Task: Create a due date automation trigger when advanced on, on the tuesday of the week before a card is due add dates not starting next week at 11:00 AM.
Action: Mouse moved to (852, 263)
Screenshot: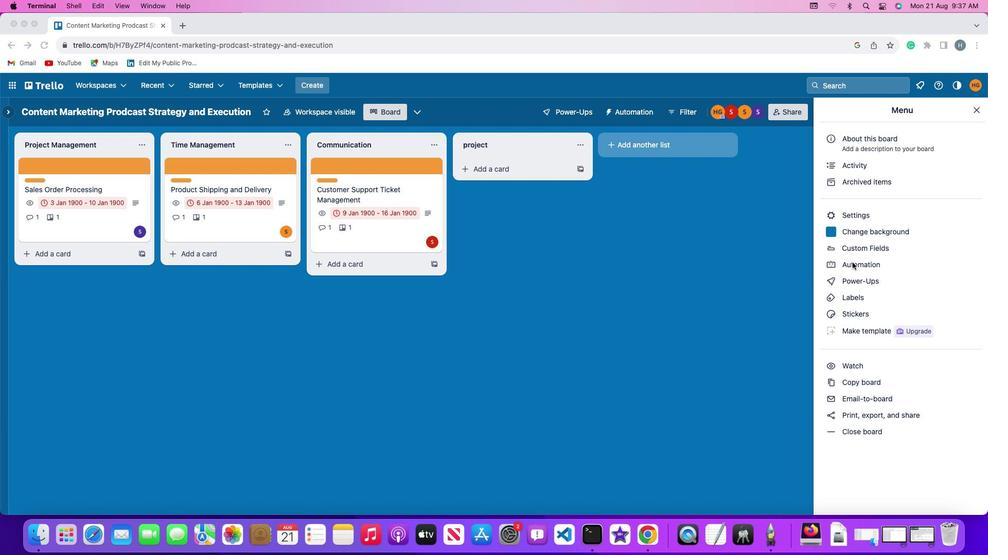
Action: Mouse pressed left at (852, 263)
Screenshot: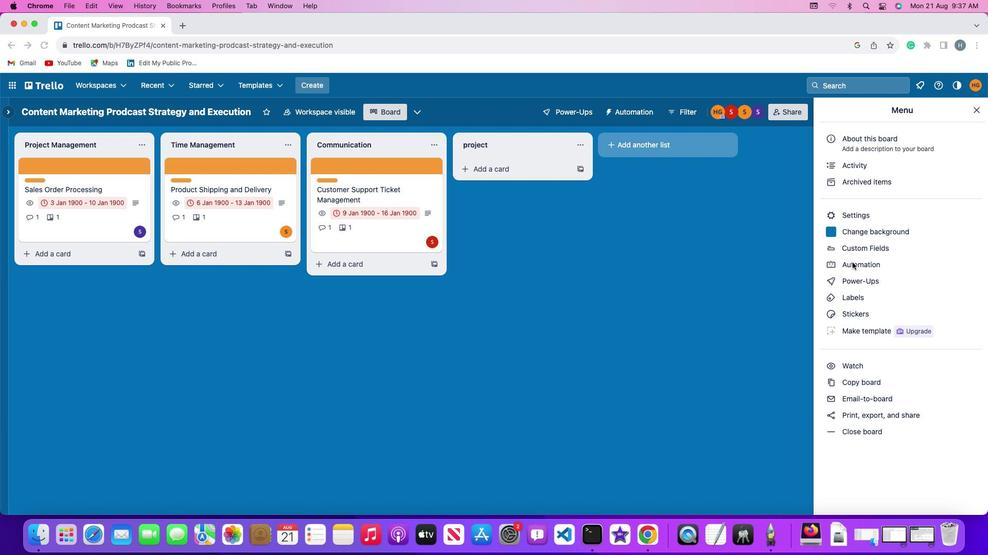 
Action: Mouse pressed left at (852, 263)
Screenshot: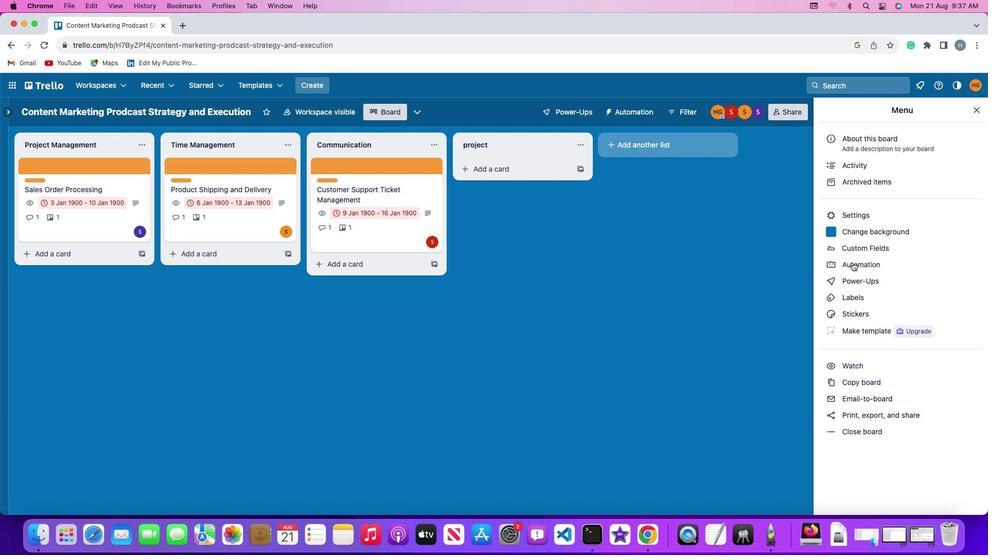 
Action: Mouse moved to (55, 239)
Screenshot: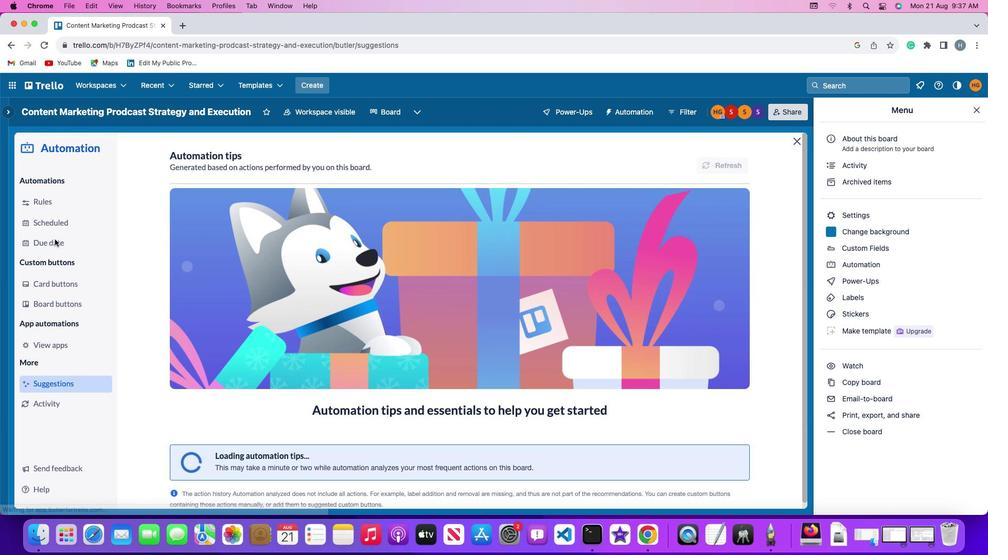 
Action: Mouse pressed left at (55, 239)
Screenshot: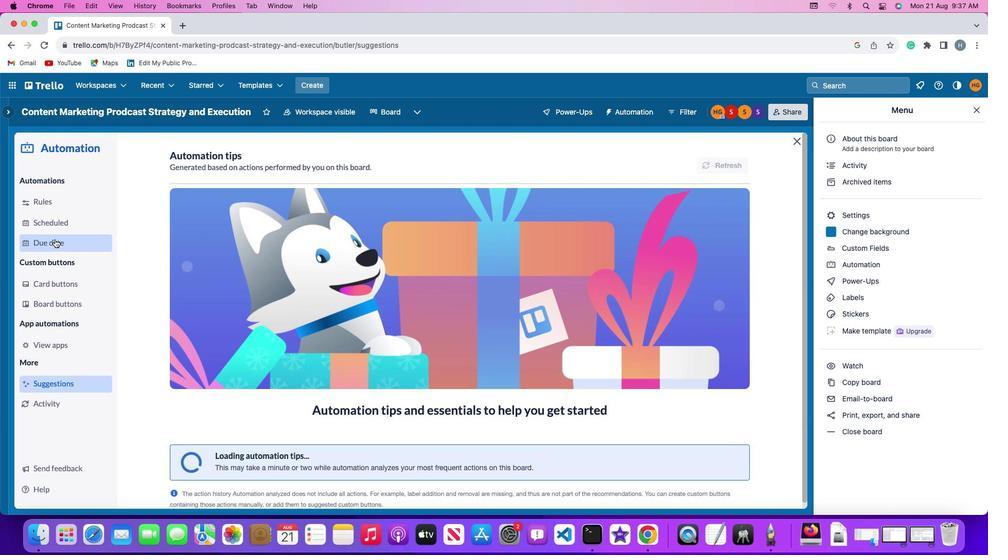 
Action: Mouse moved to (694, 157)
Screenshot: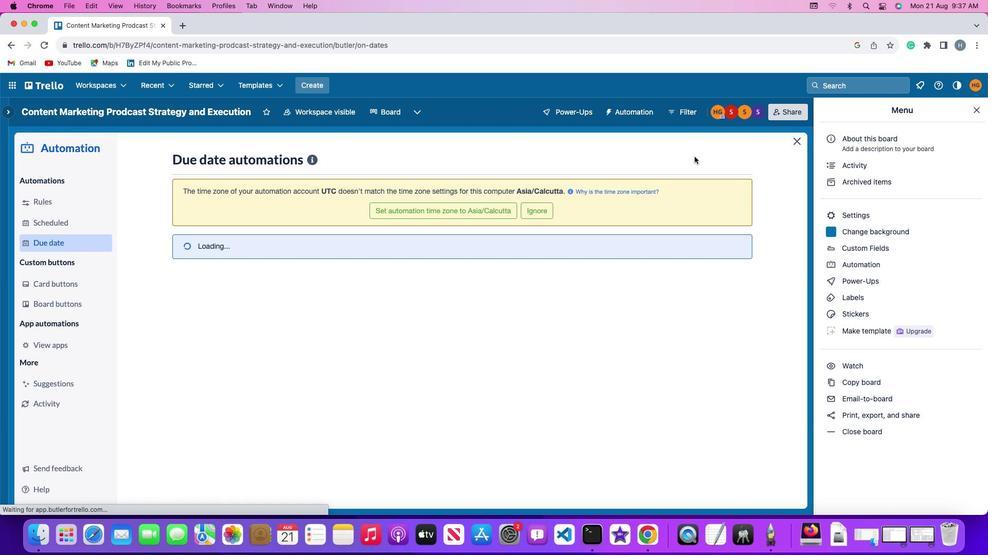 
Action: Mouse pressed left at (694, 157)
Screenshot: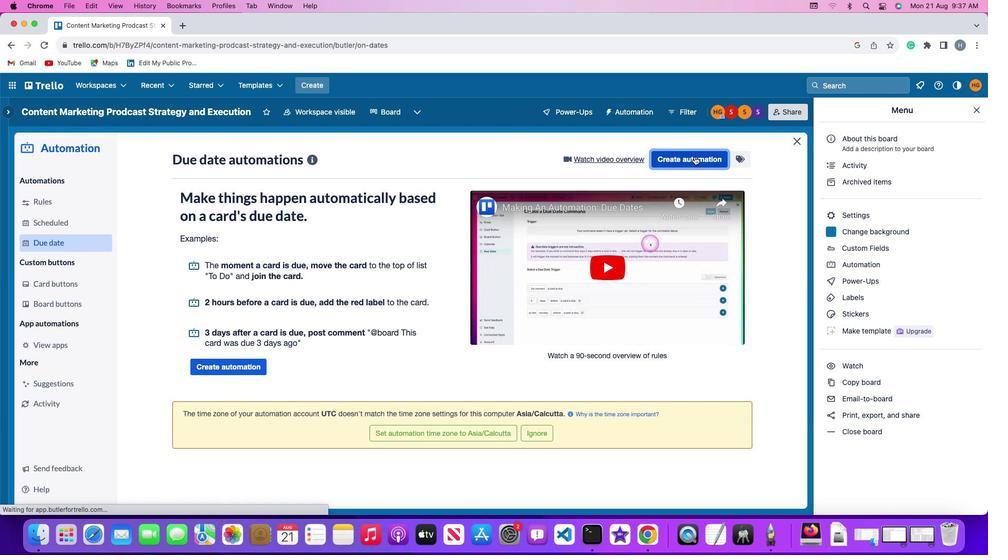 
Action: Mouse moved to (198, 256)
Screenshot: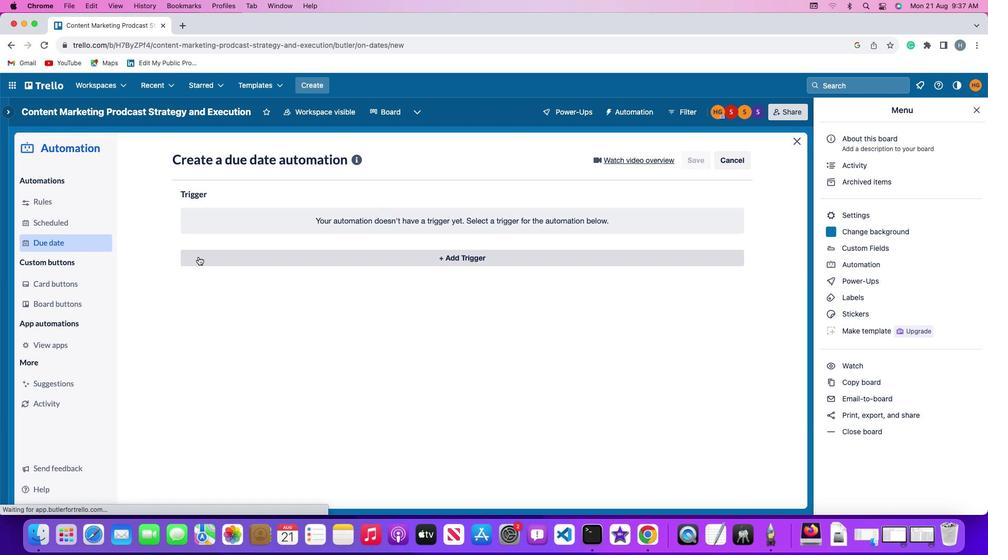 
Action: Mouse pressed left at (198, 256)
Screenshot: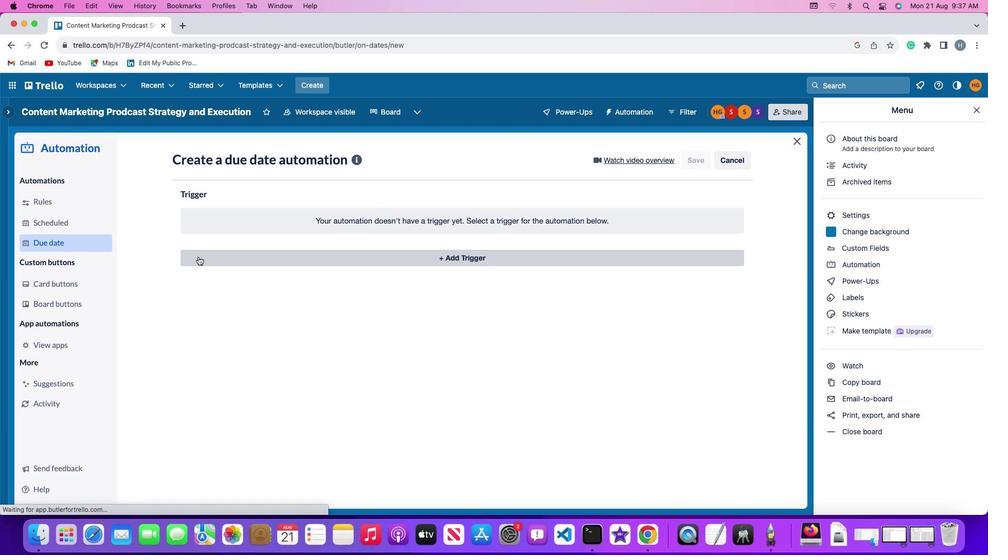 
Action: Mouse moved to (229, 451)
Screenshot: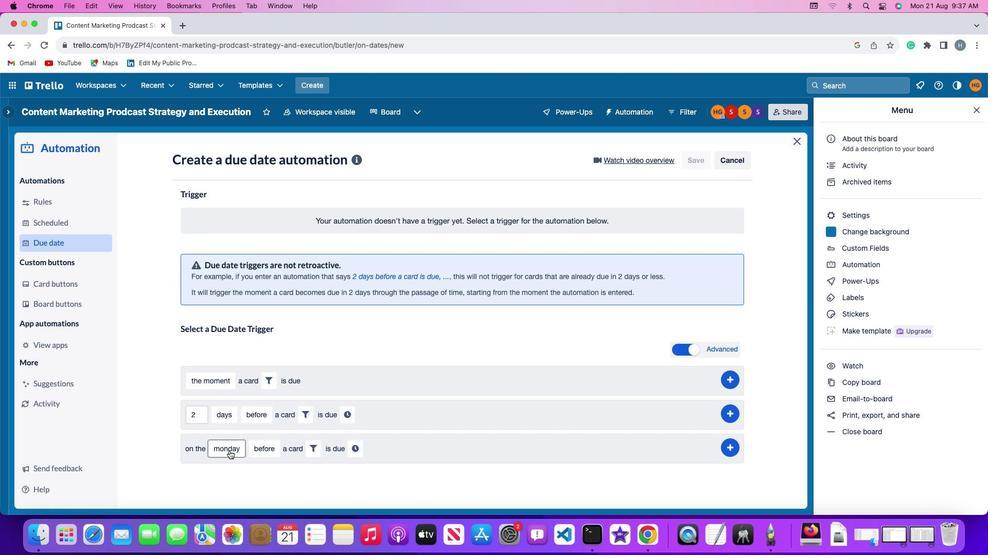 
Action: Mouse pressed left at (229, 451)
Screenshot: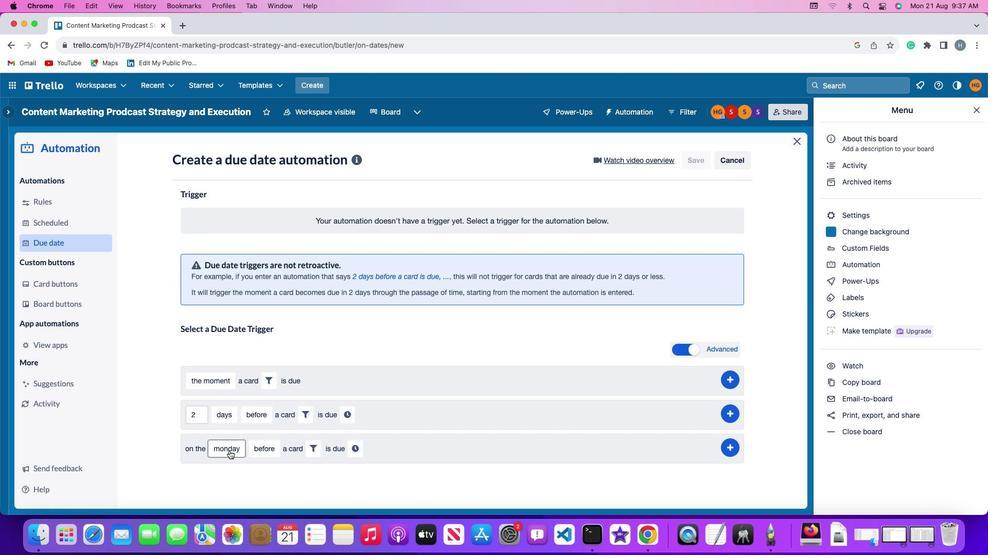 
Action: Mouse moved to (252, 321)
Screenshot: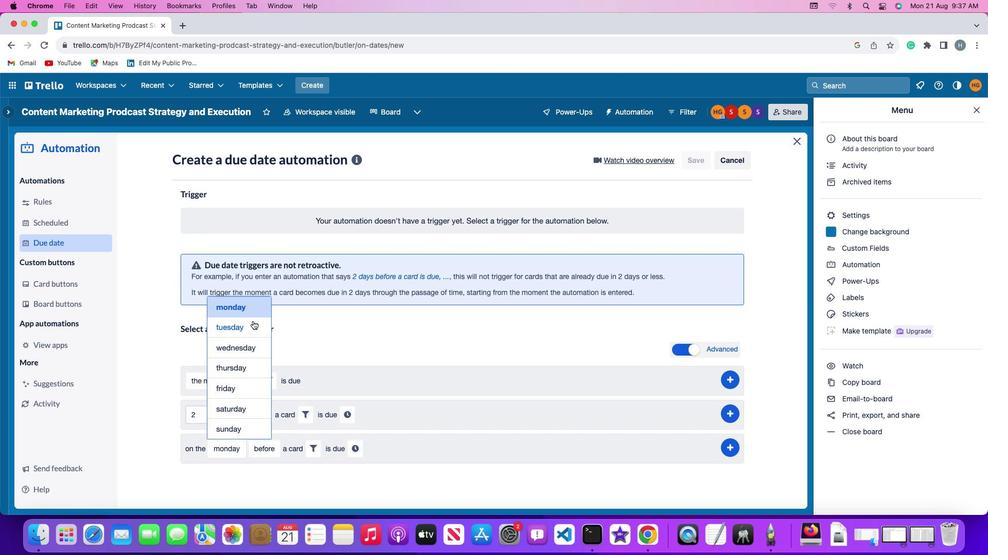 
Action: Mouse pressed left at (252, 321)
Screenshot: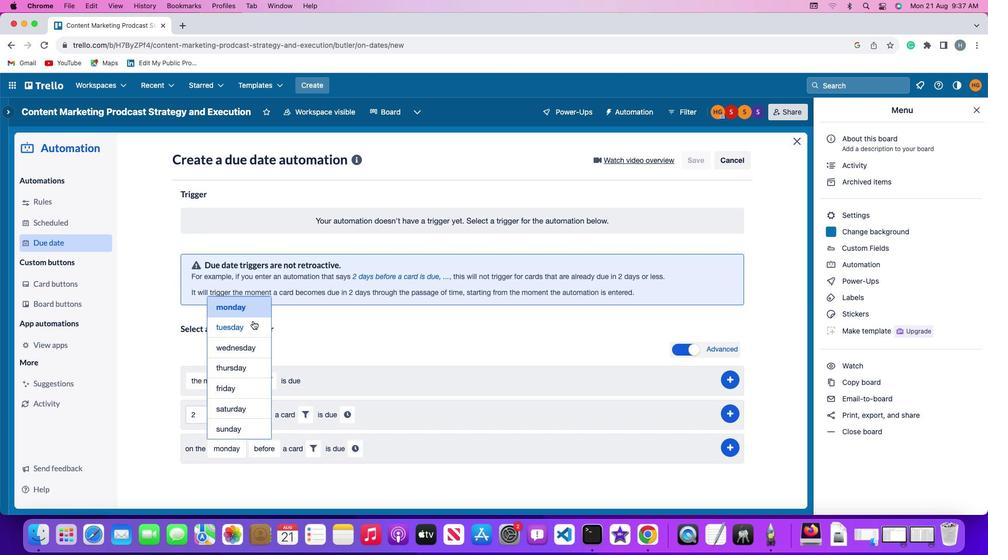 
Action: Mouse moved to (266, 449)
Screenshot: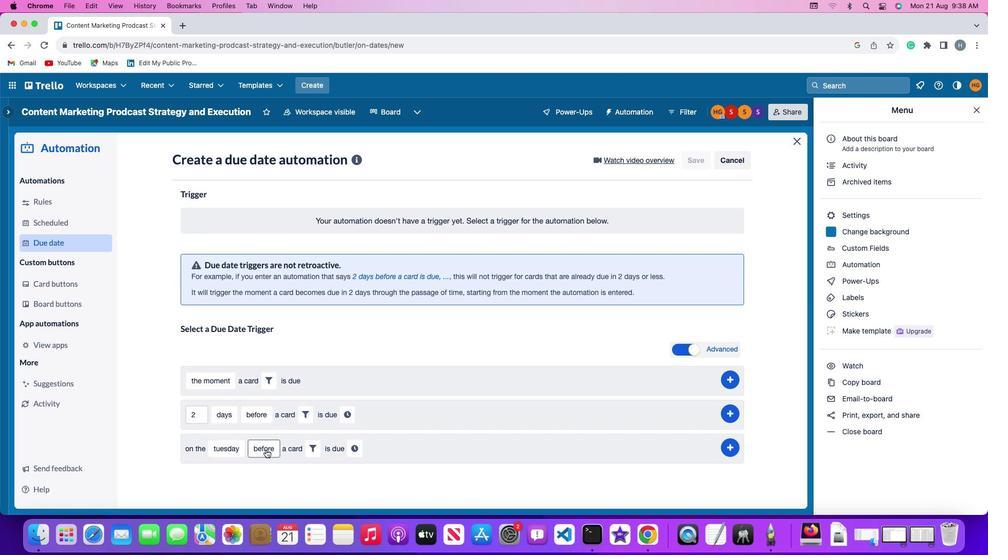 
Action: Mouse pressed left at (266, 449)
Screenshot: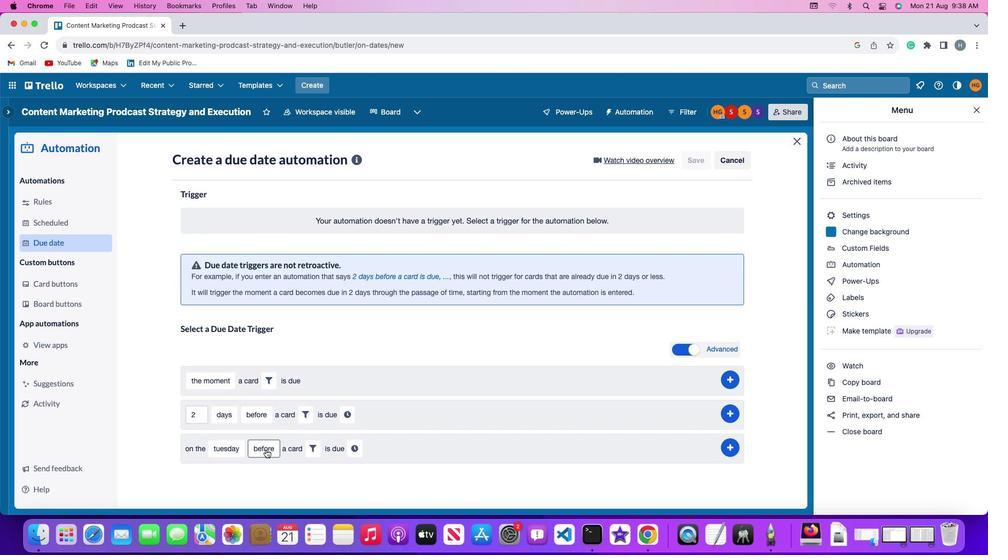 
Action: Mouse moved to (269, 435)
Screenshot: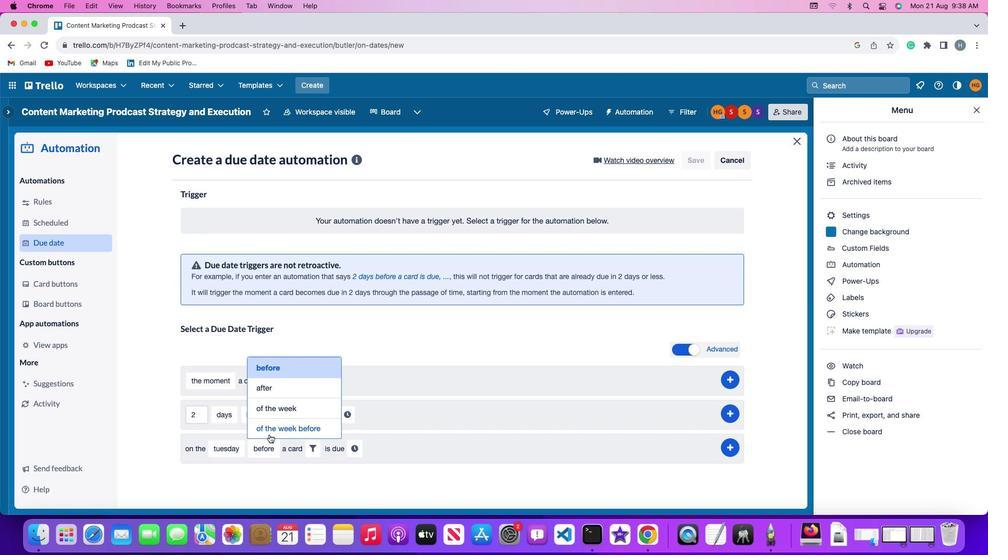 
Action: Mouse pressed left at (269, 435)
Screenshot: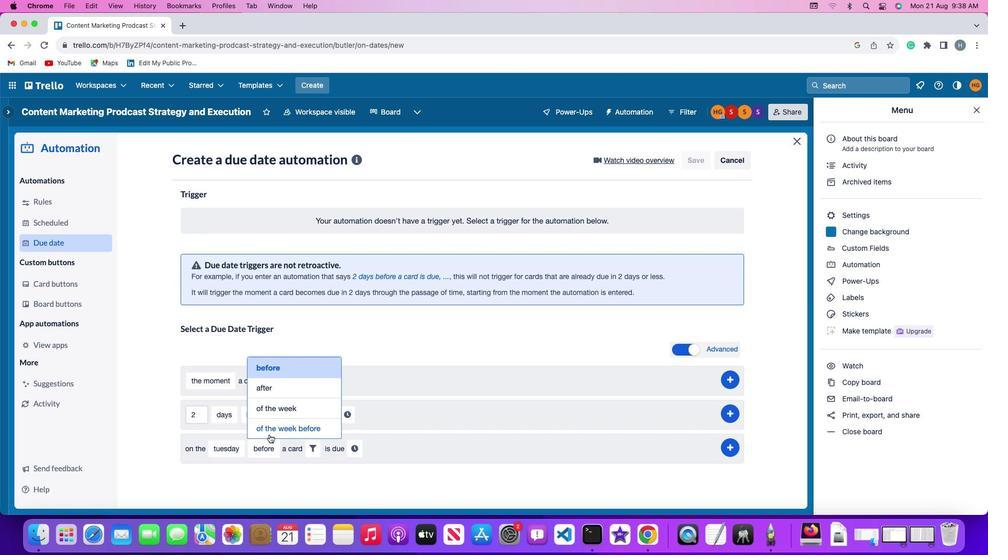 
Action: Mouse moved to (346, 449)
Screenshot: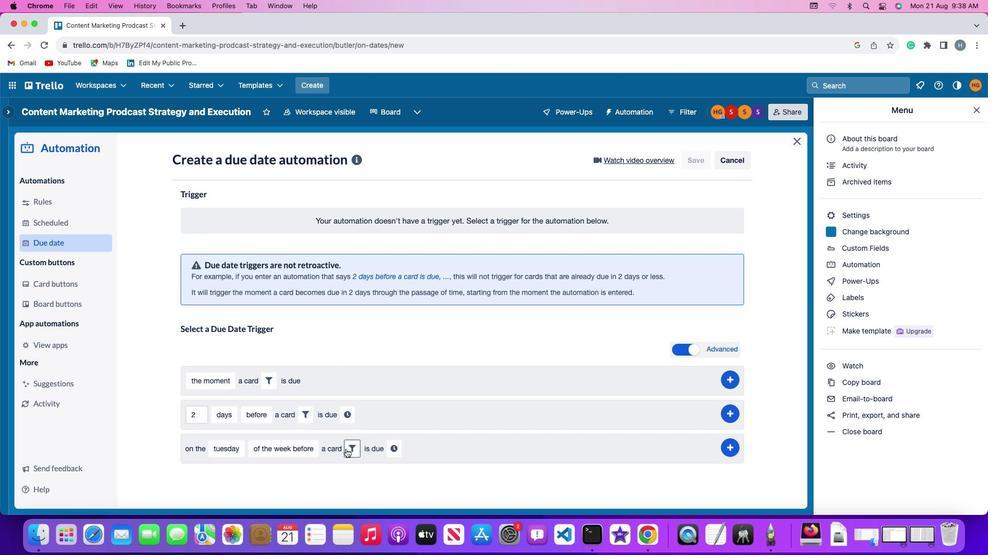 
Action: Mouse pressed left at (346, 449)
Screenshot: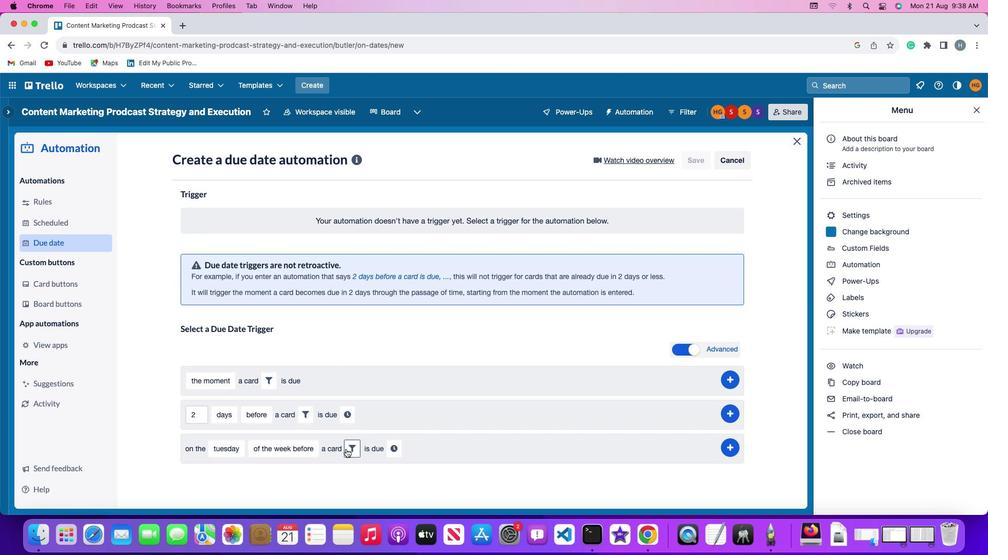 
Action: Mouse moved to (402, 478)
Screenshot: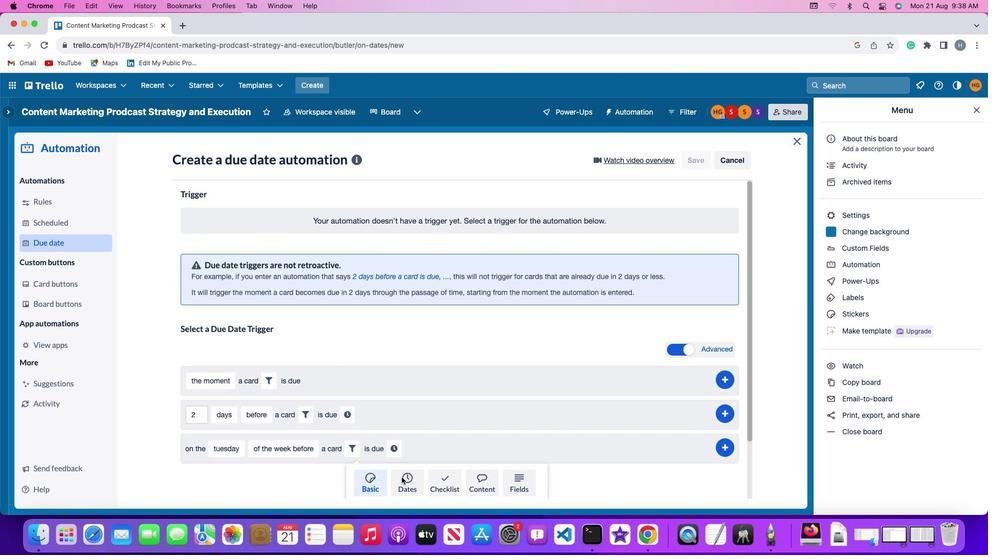 
Action: Mouse pressed left at (402, 478)
Screenshot: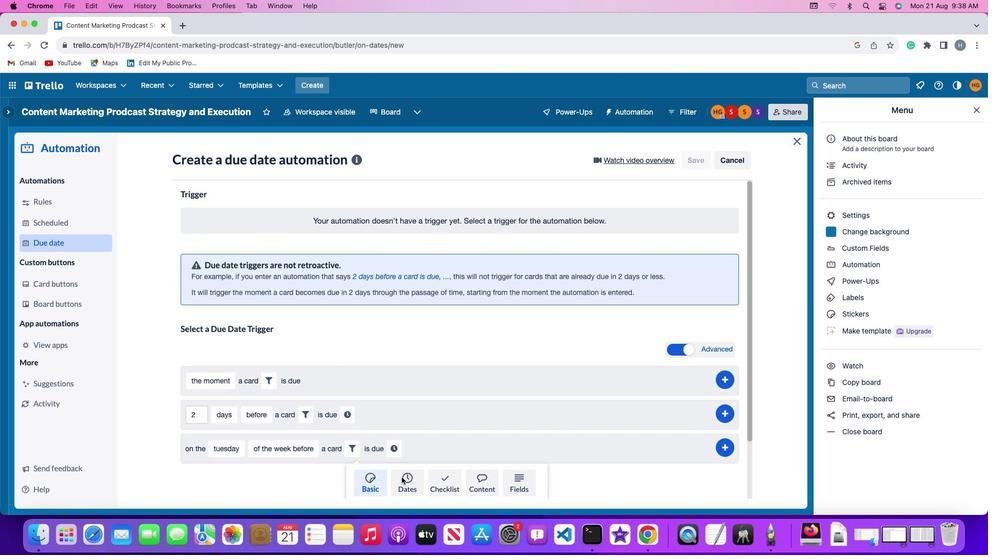 
Action: Mouse moved to (325, 482)
Screenshot: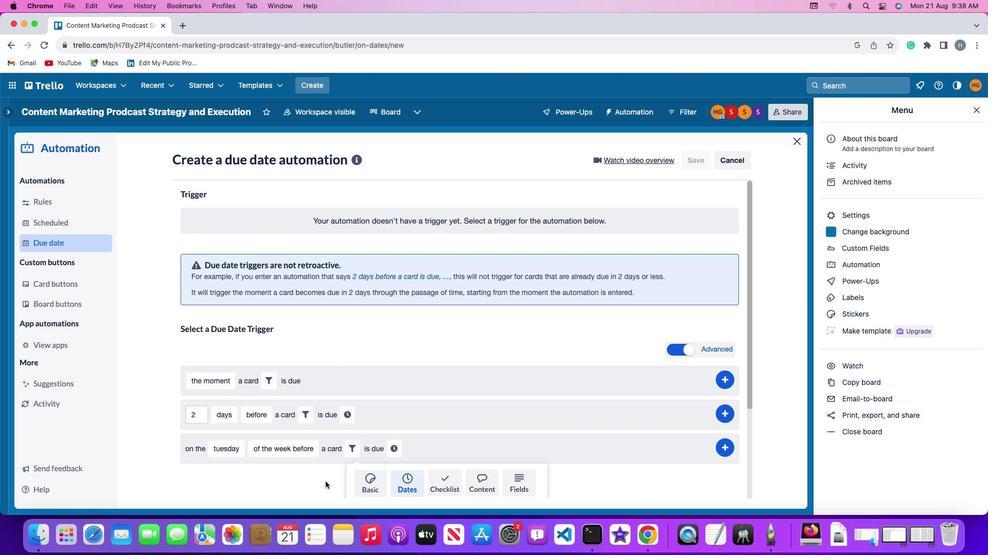 
Action: Mouse scrolled (325, 482) with delta (0, 0)
Screenshot: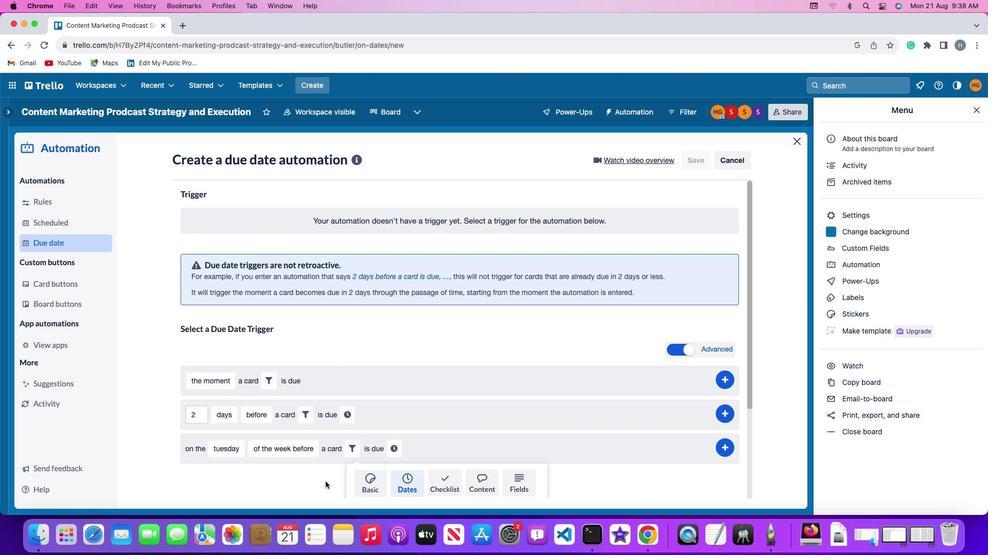
Action: Mouse scrolled (325, 482) with delta (0, 0)
Screenshot: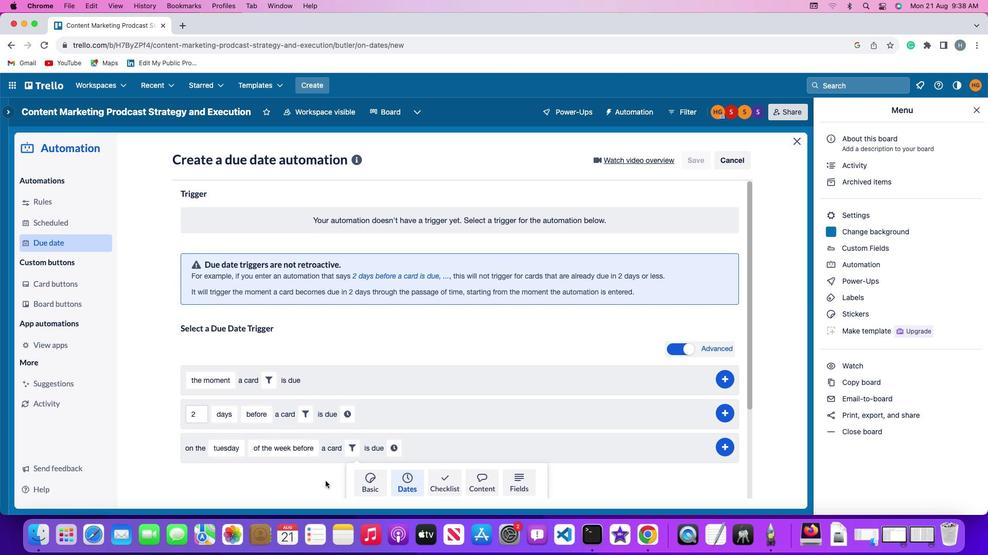 
Action: Mouse moved to (325, 481)
Screenshot: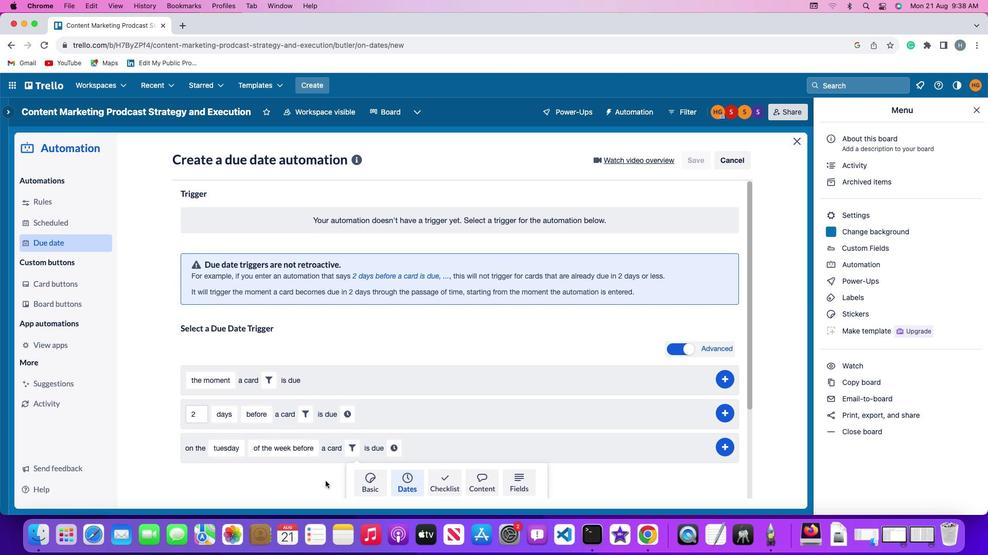 
Action: Mouse scrolled (325, 481) with delta (0, -1)
Screenshot: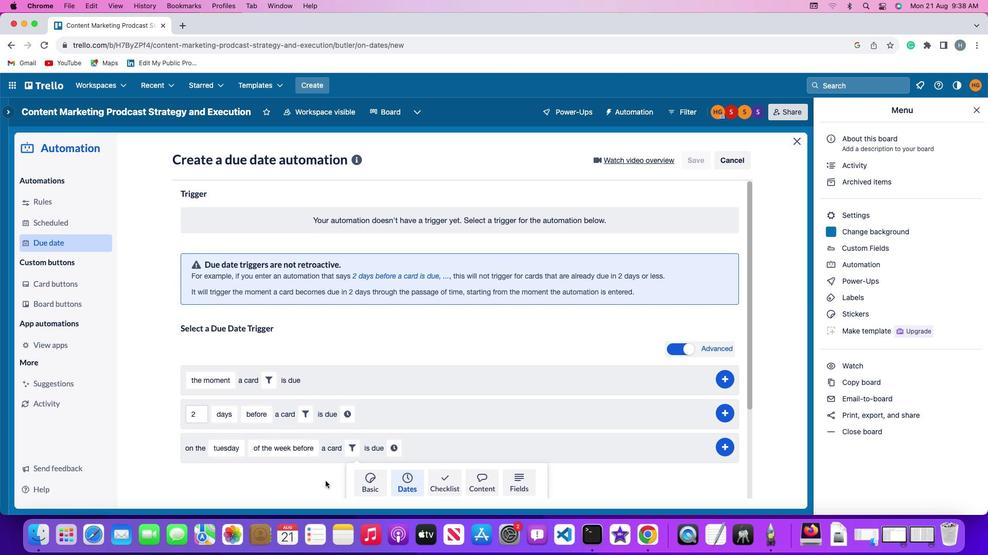 
Action: Mouse scrolled (325, 481) with delta (0, -2)
Screenshot: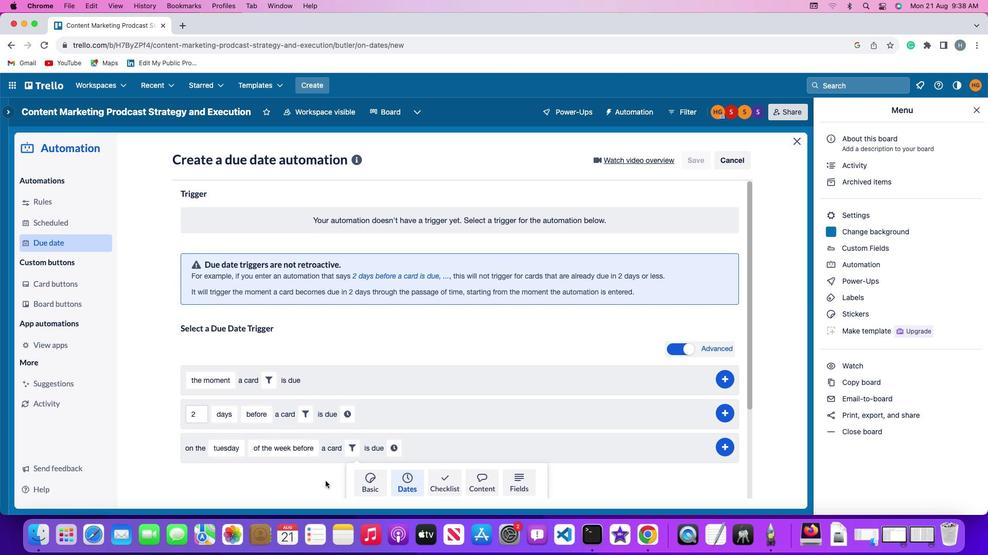 
Action: Mouse moved to (325, 481)
Screenshot: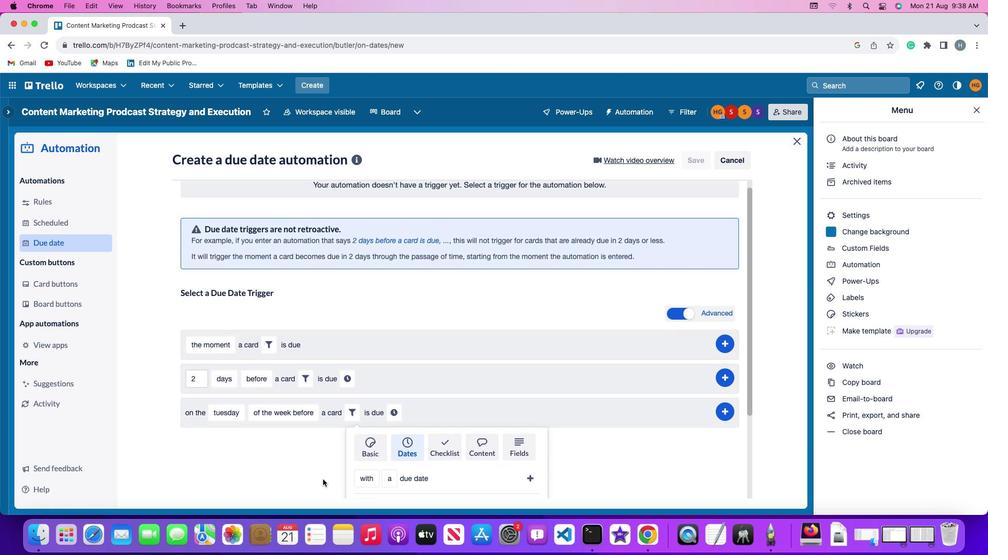 
Action: Mouse scrolled (325, 481) with delta (0, -3)
Screenshot: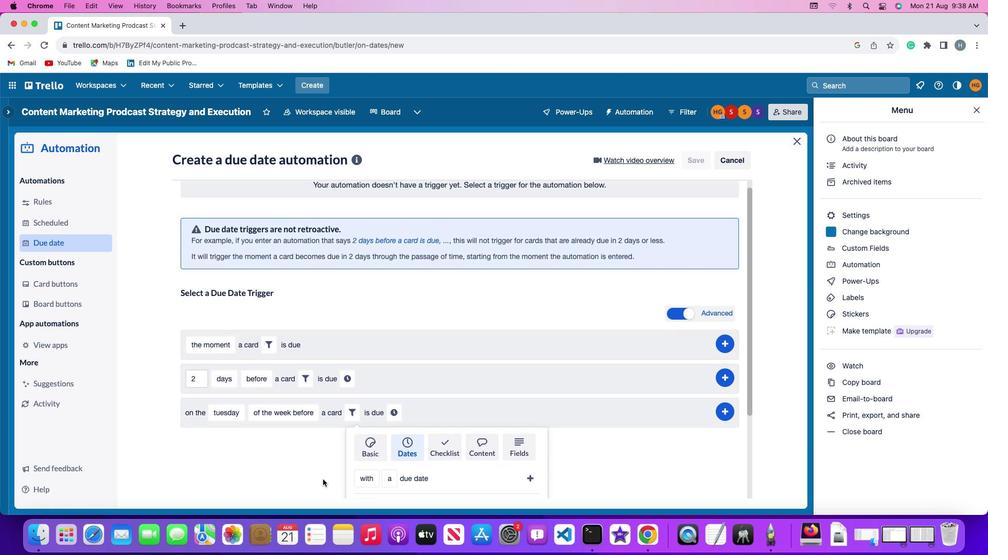 
Action: Mouse moved to (322, 479)
Screenshot: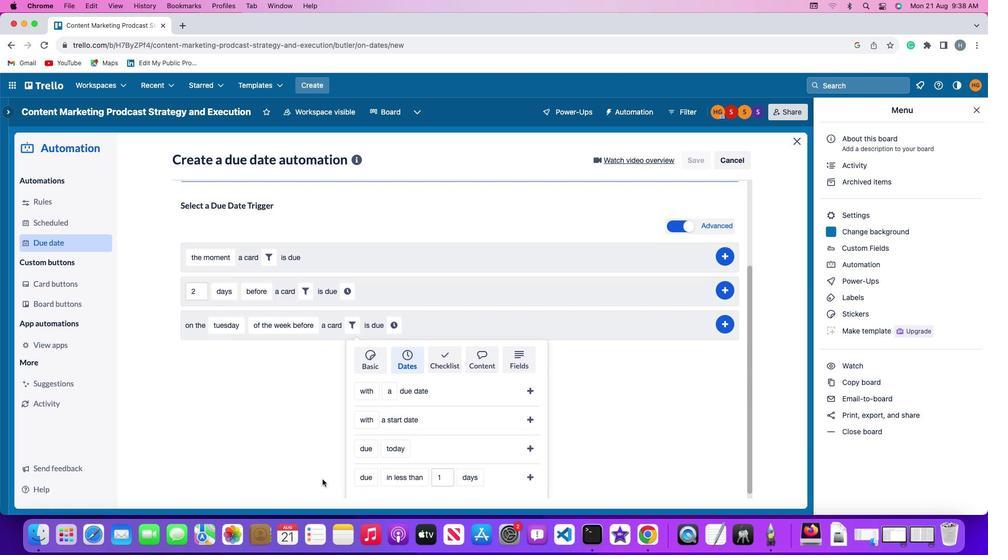 
Action: Mouse scrolled (322, 479) with delta (0, 0)
Screenshot: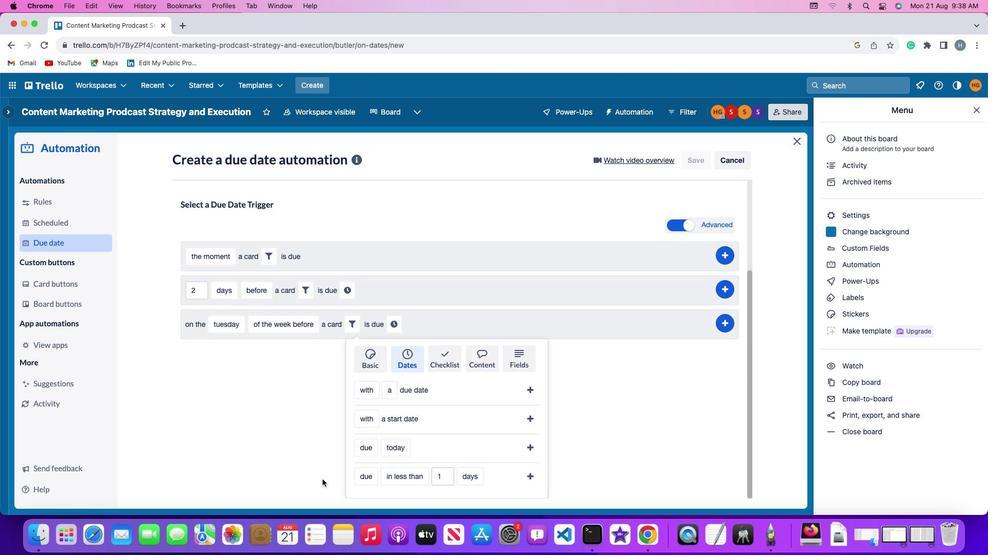 
Action: Mouse scrolled (322, 479) with delta (0, 0)
Screenshot: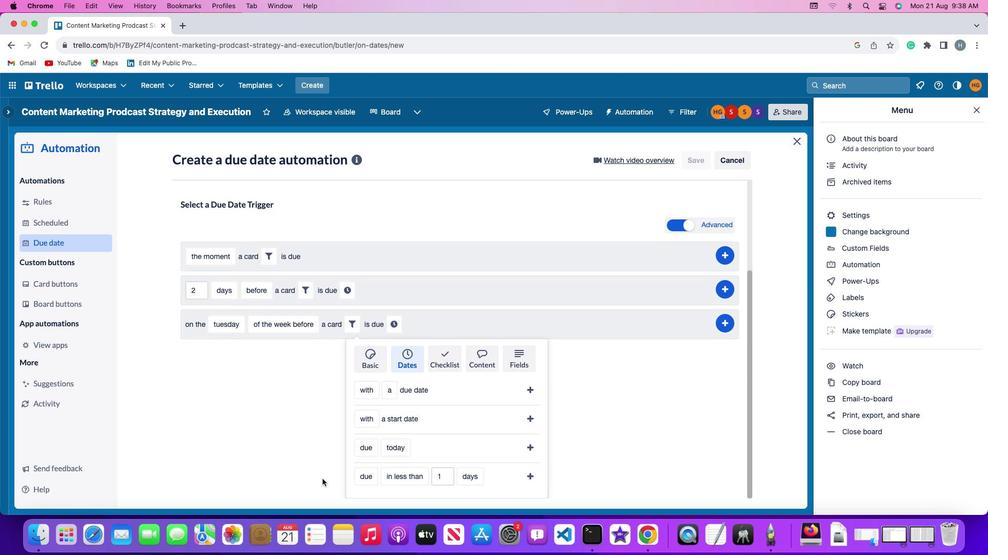 
Action: Mouse moved to (322, 479)
Screenshot: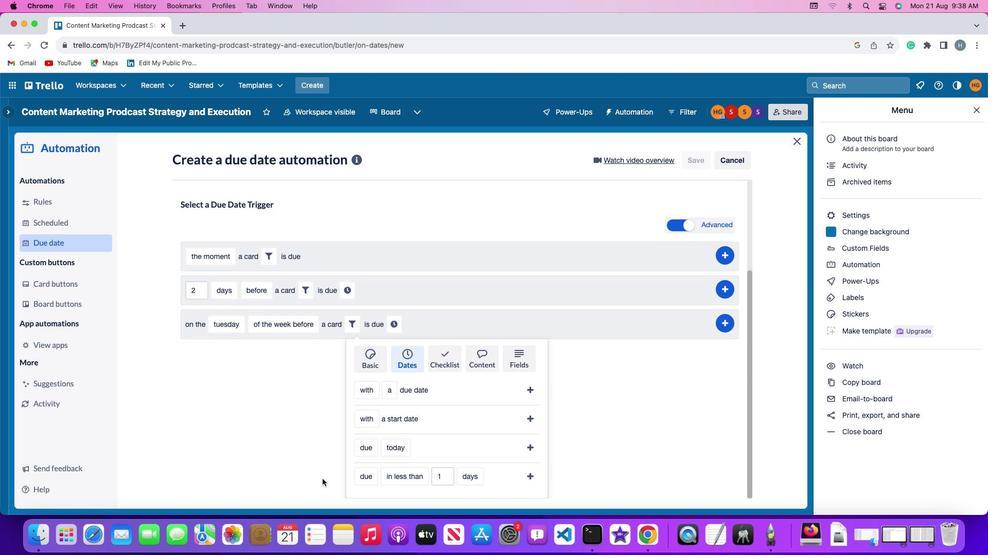 
Action: Mouse scrolled (322, 479) with delta (0, -1)
Screenshot: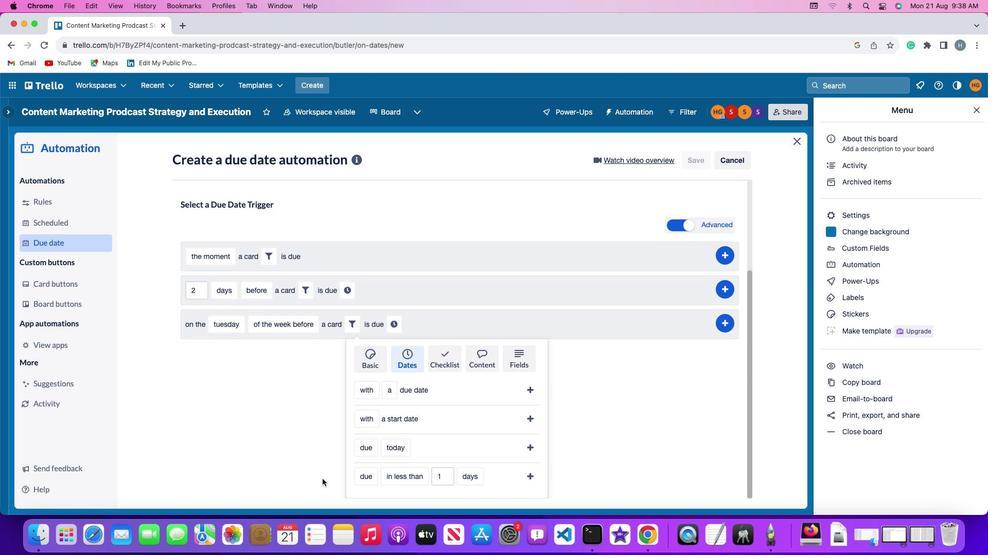 
Action: Mouse moved to (322, 479)
Screenshot: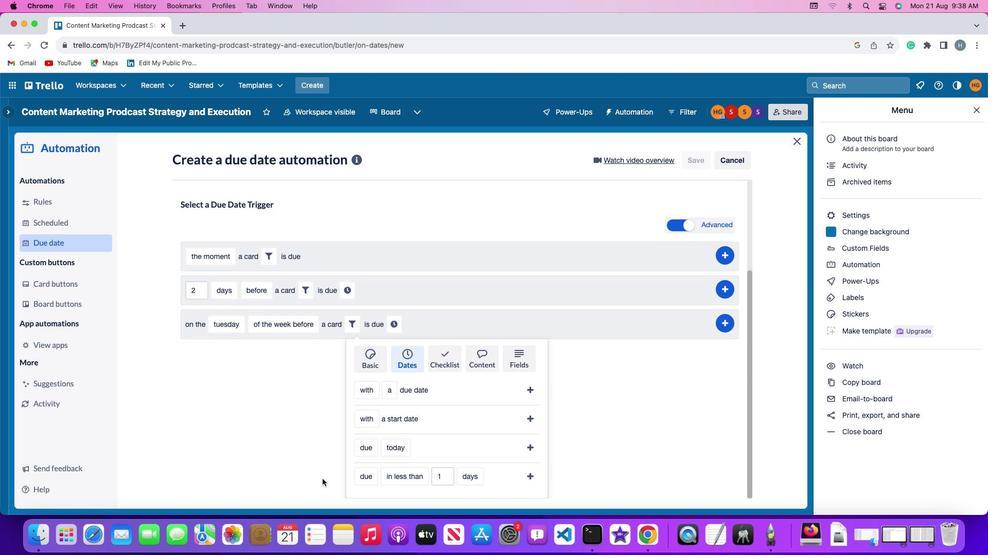 
Action: Mouse scrolled (322, 479) with delta (0, -2)
Screenshot: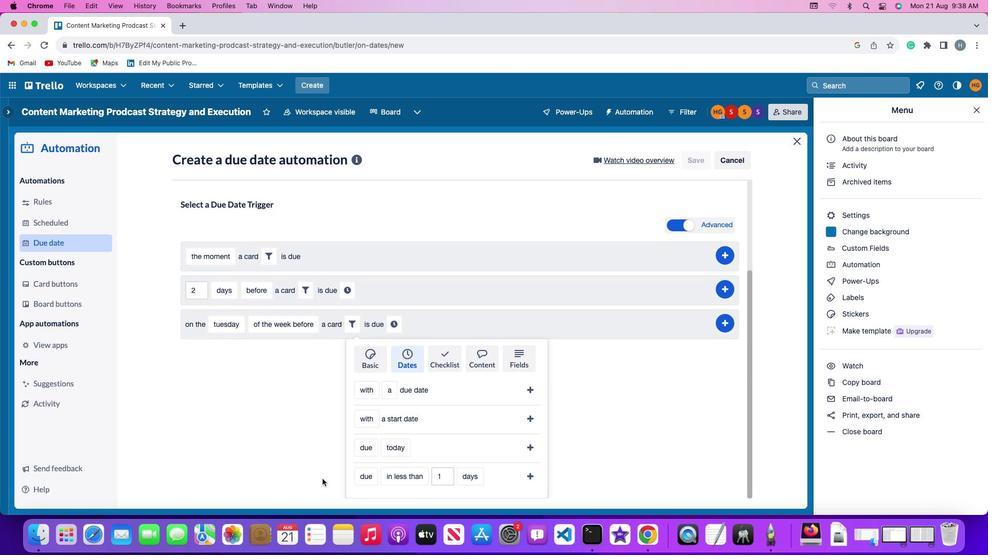 
Action: Mouse moved to (363, 453)
Screenshot: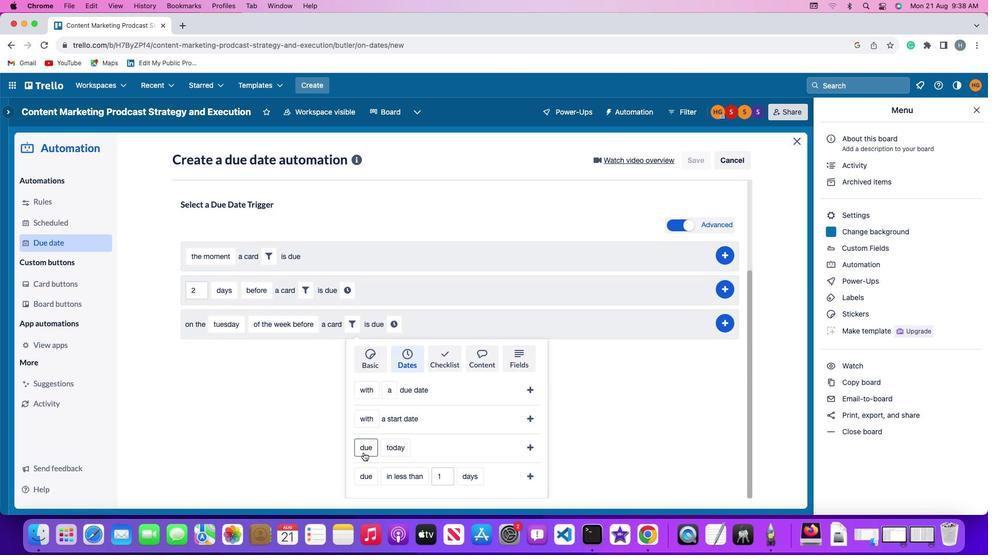 
Action: Mouse pressed left at (363, 453)
Screenshot: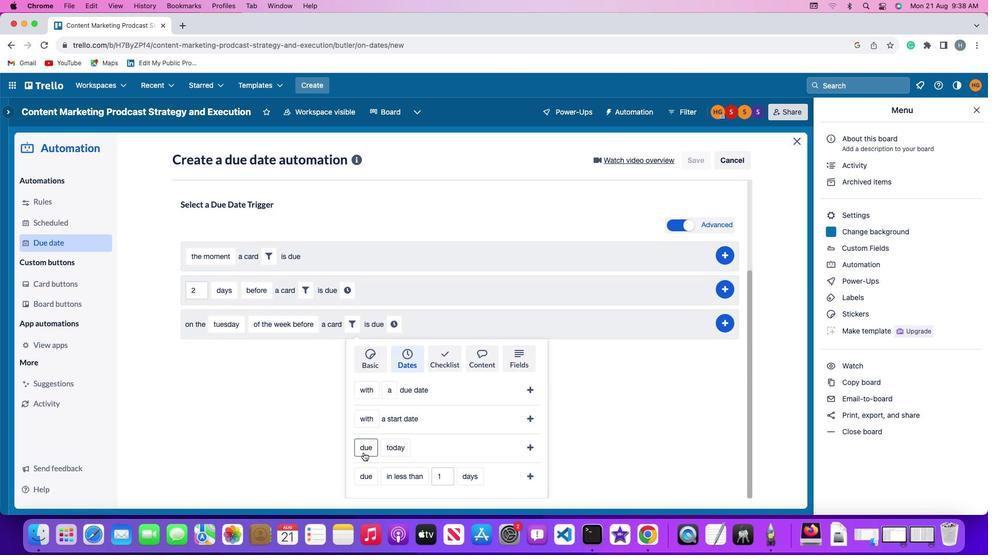 
Action: Mouse moved to (367, 435)
Screenshot: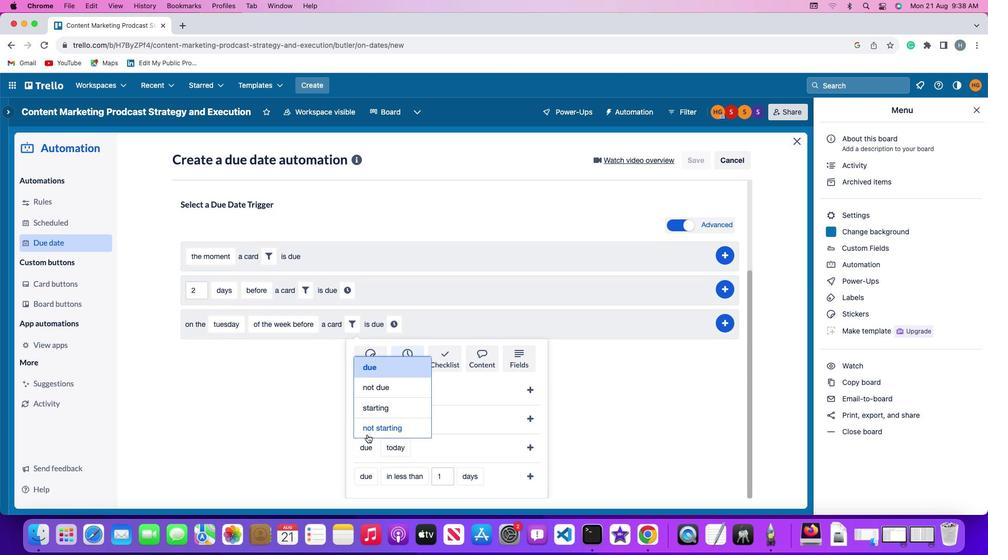 
Action: Mouse pressed left at (367, 435)
Screenshot: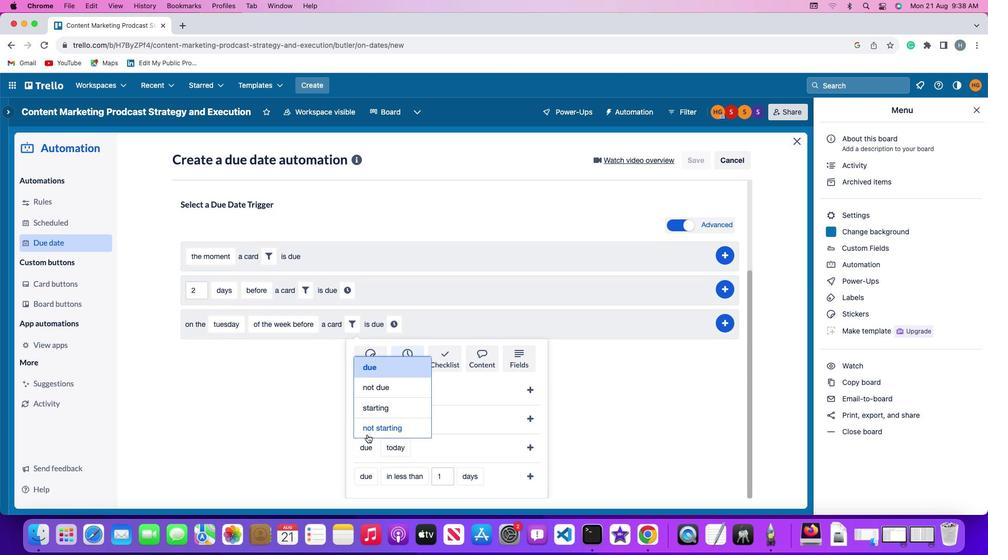 
Action: Mouse moved to (413, 451)
Screenshot: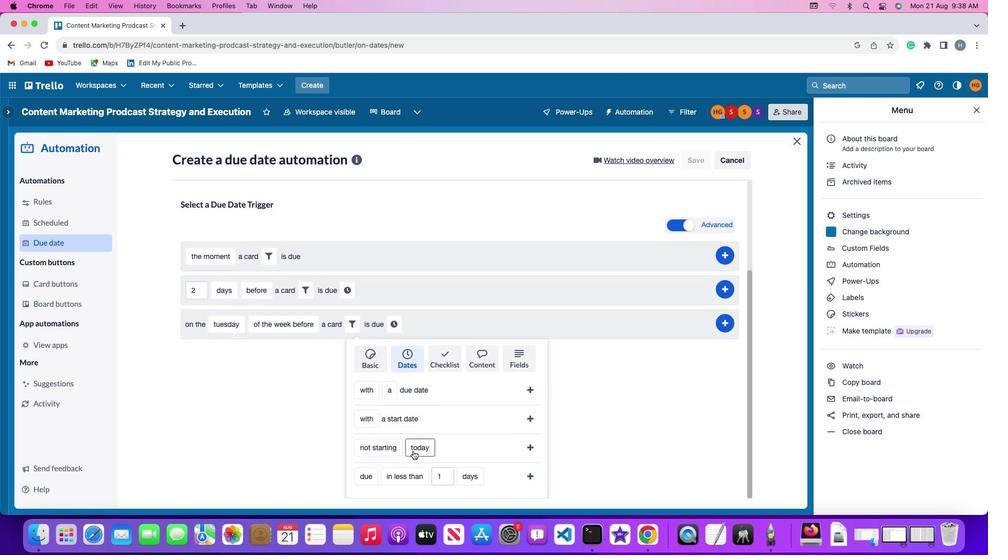 
Action: Mouse pressed left at (413, 451)
Screenshot: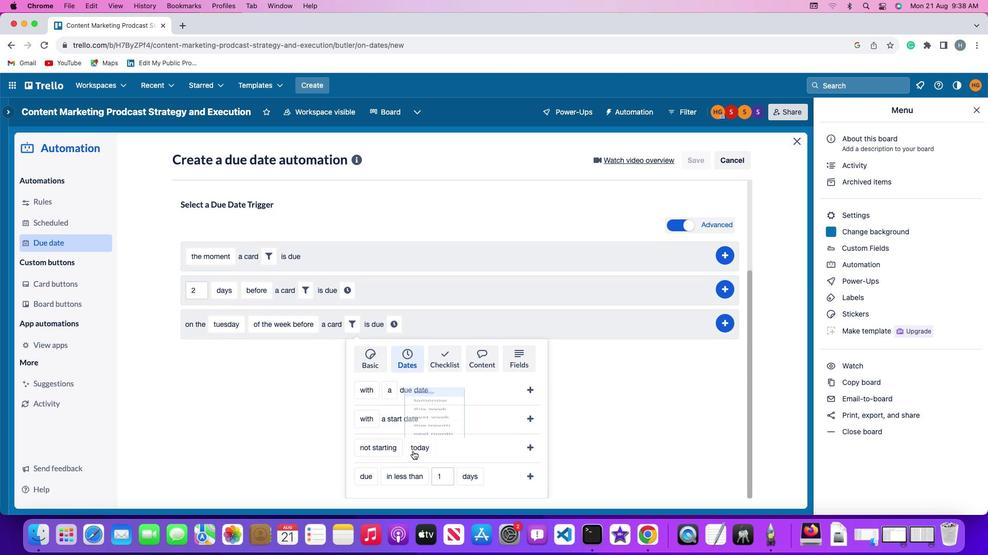 
Action: Mouse moved to (424, 383)
Screenshot: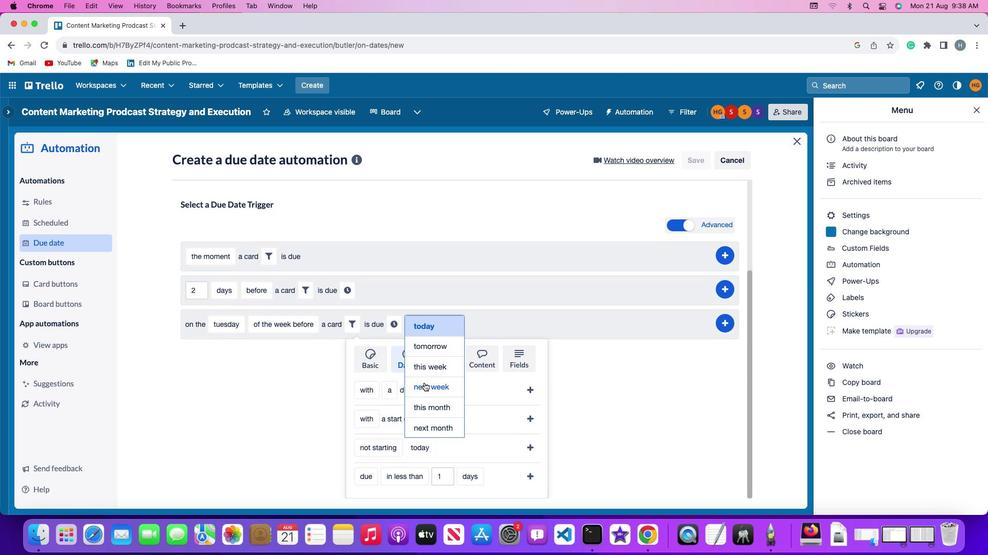 
Action: Mouse pressed left at (424, 383)
Screenshot: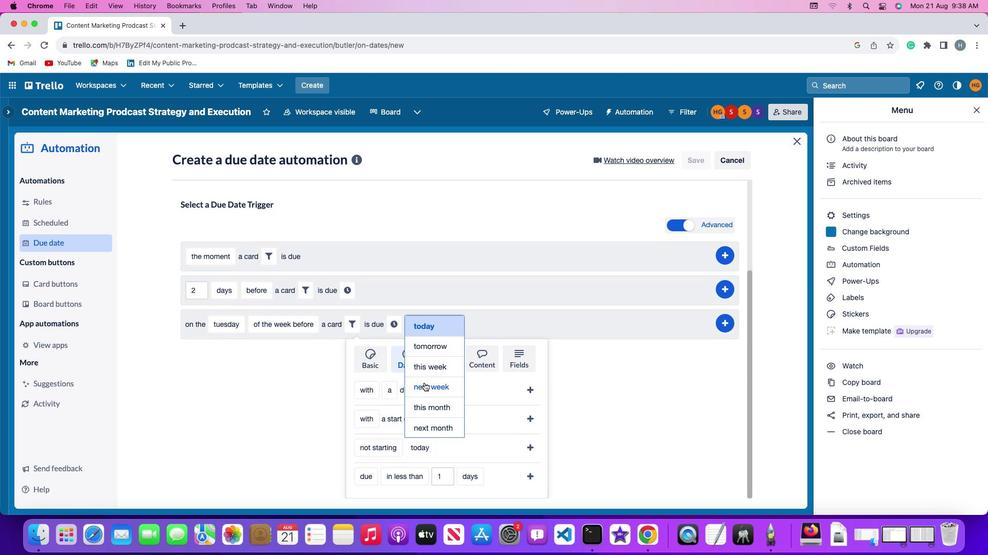 
Action: Mouse moved to (533, 442)
Screenshot: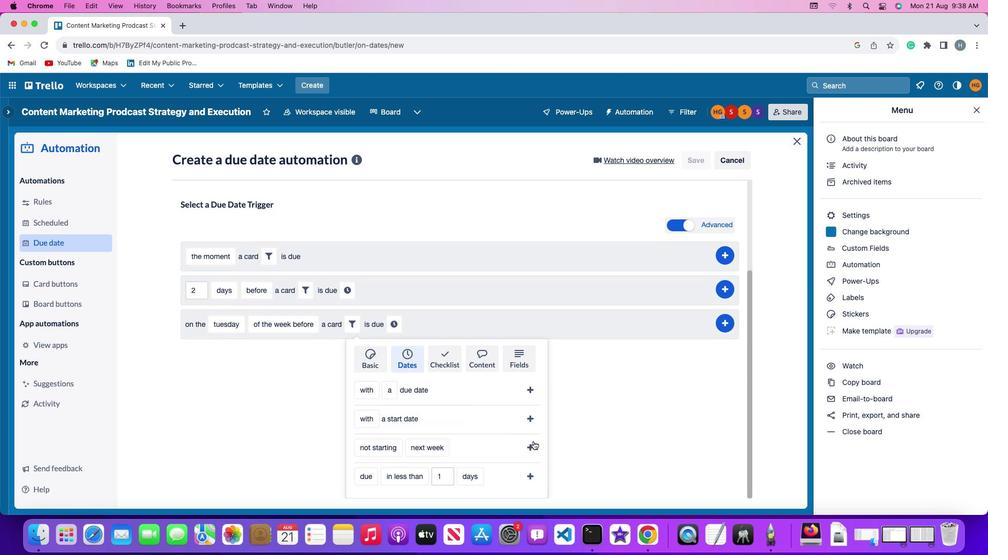 
Action: Mouse pressed left at (533, 442)
Screenshot: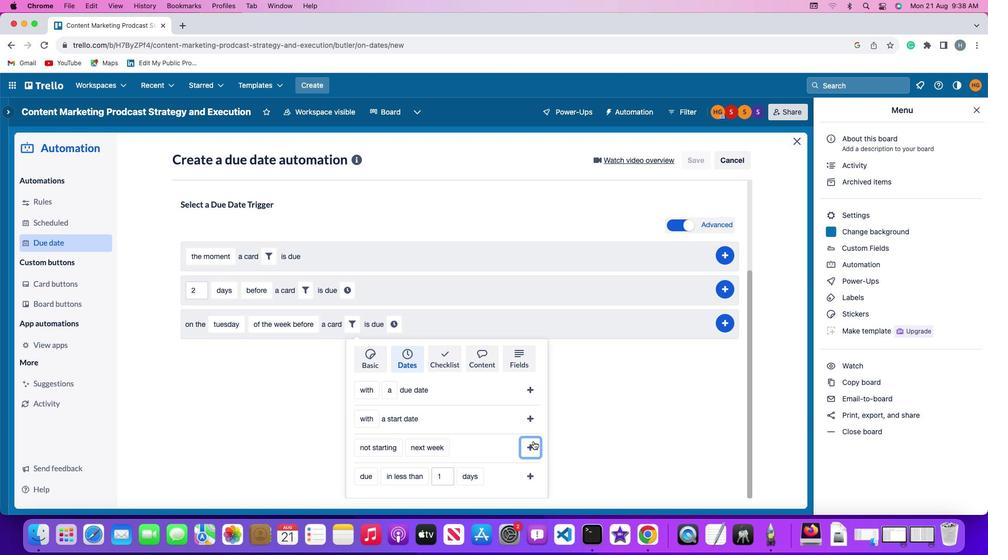 
Action: Mouse moved to (493, 452)
Screenshot: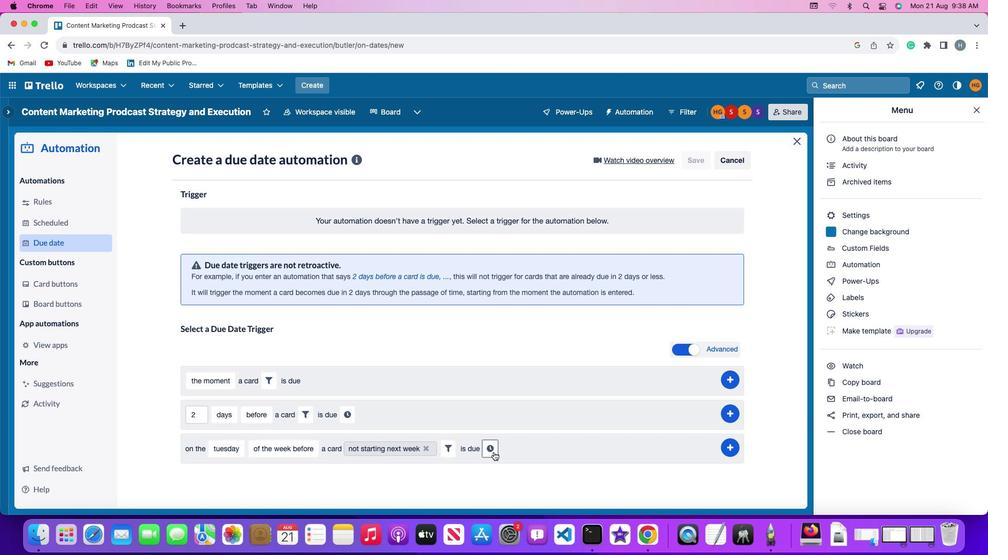 
Action: Mouse pressed left at (493, 452)
Screenshot: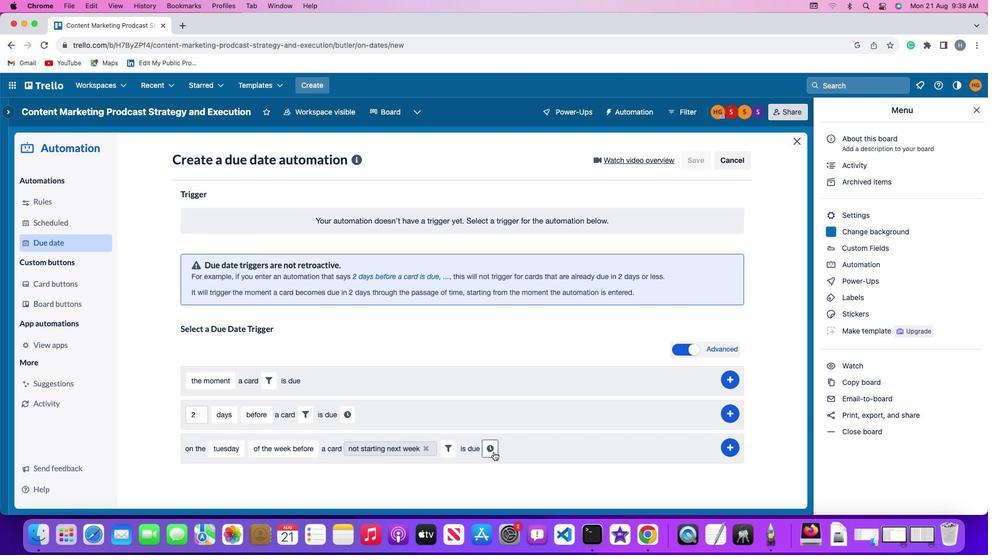 
Action: Mouse moved to (513, 450)
Screenshot: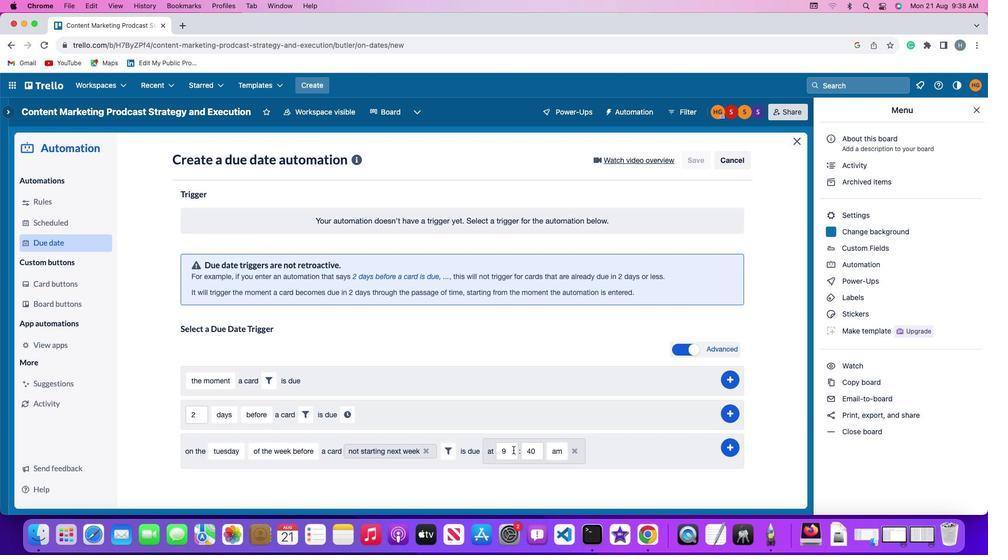 
Action: Mouse pressed left at (513, 450)
Screenshot: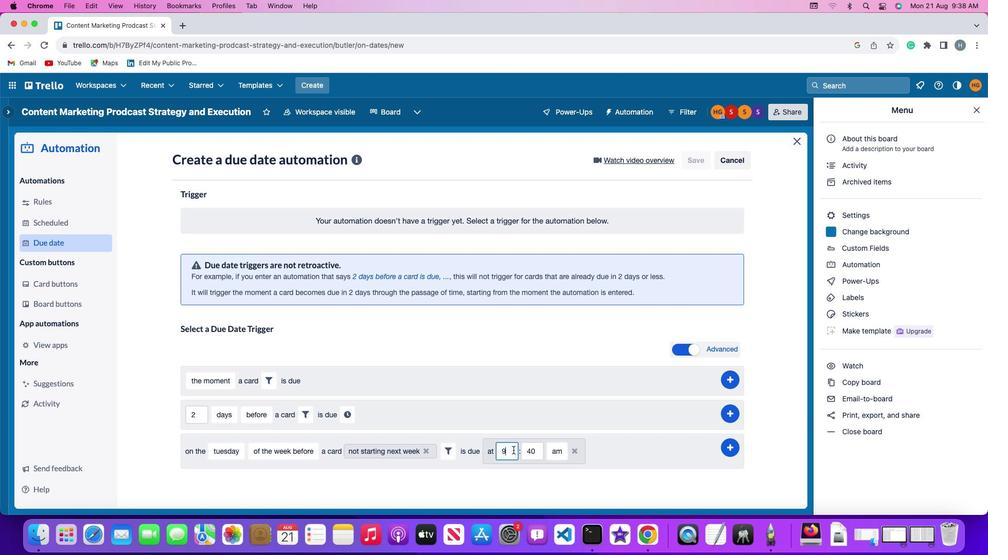 
Action: Key pressed Key.backspace'1''1'
Screenshot: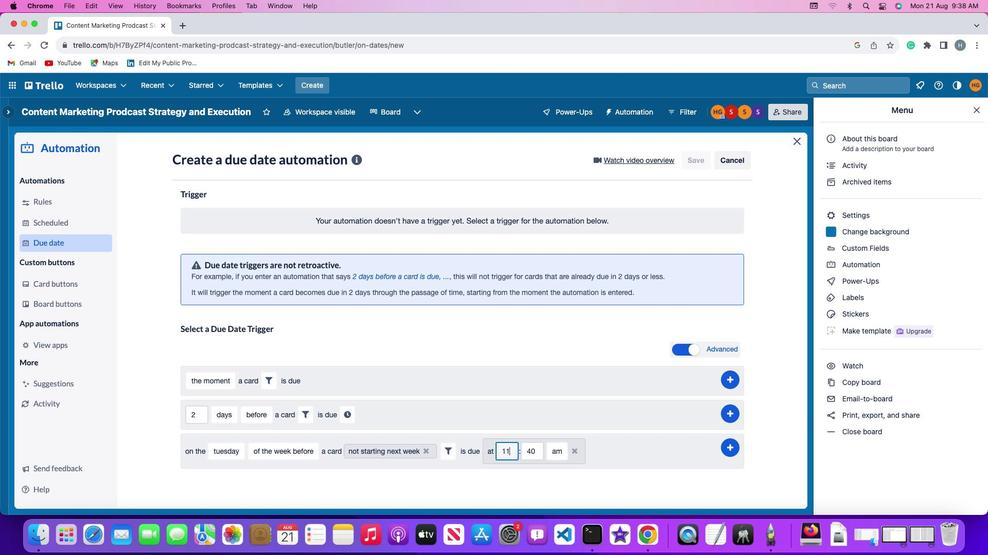 
Action: Mouse moved to (542, 450)
Screenshot: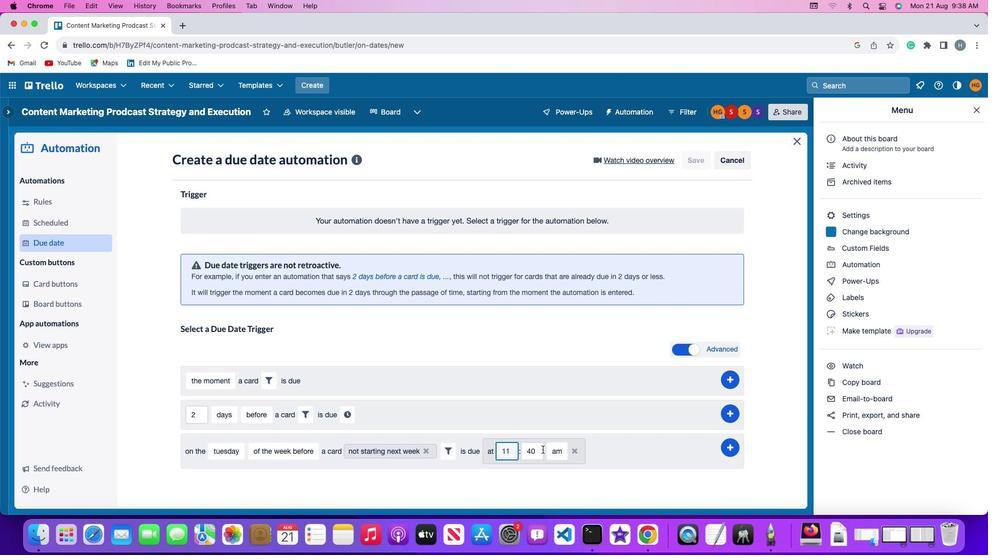 
Action: Mouse pressed left at (542, 450)
Screenshot: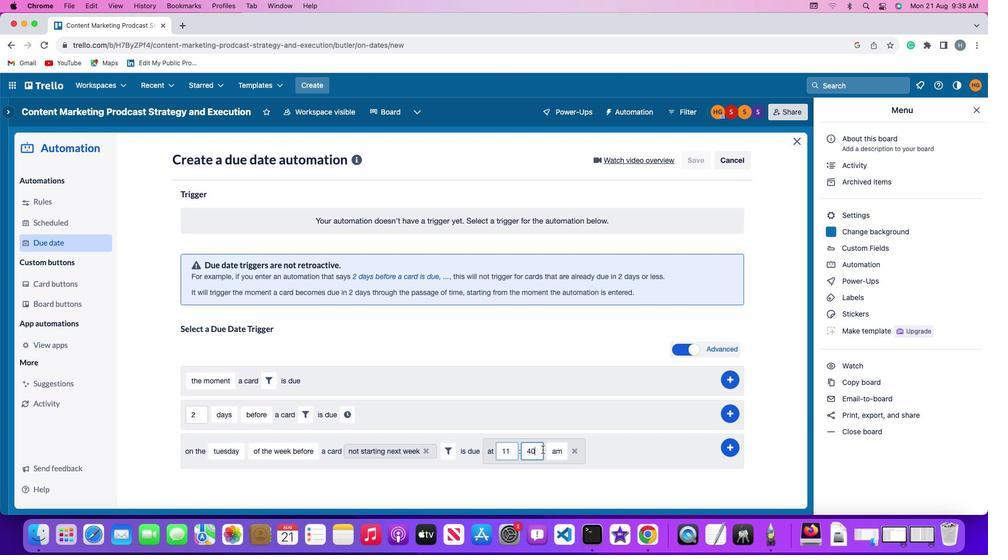 
Action: Key pressed Key.backspaceKey.backspace'0''0'
Screenshot: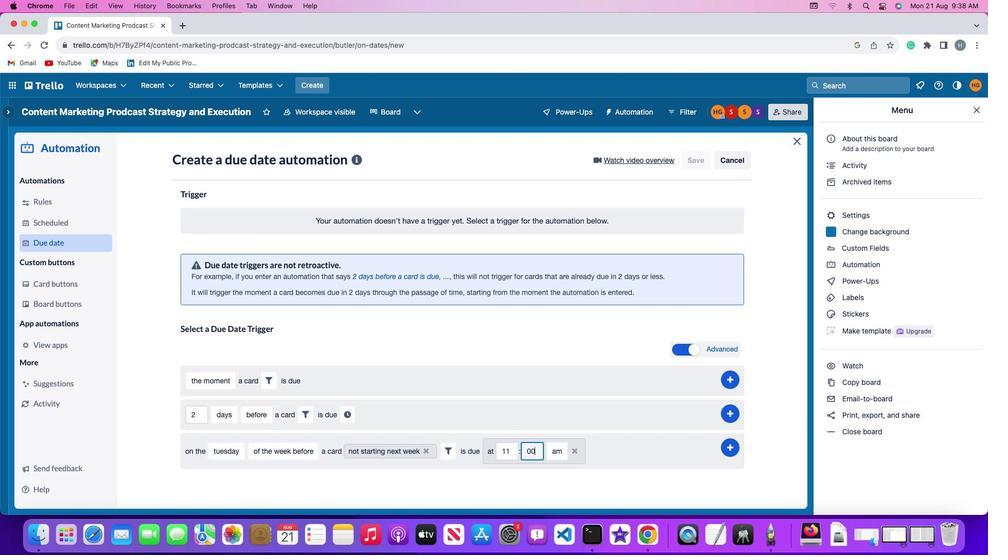 
Action: Mouse moved to (554, 450)
Screenshot: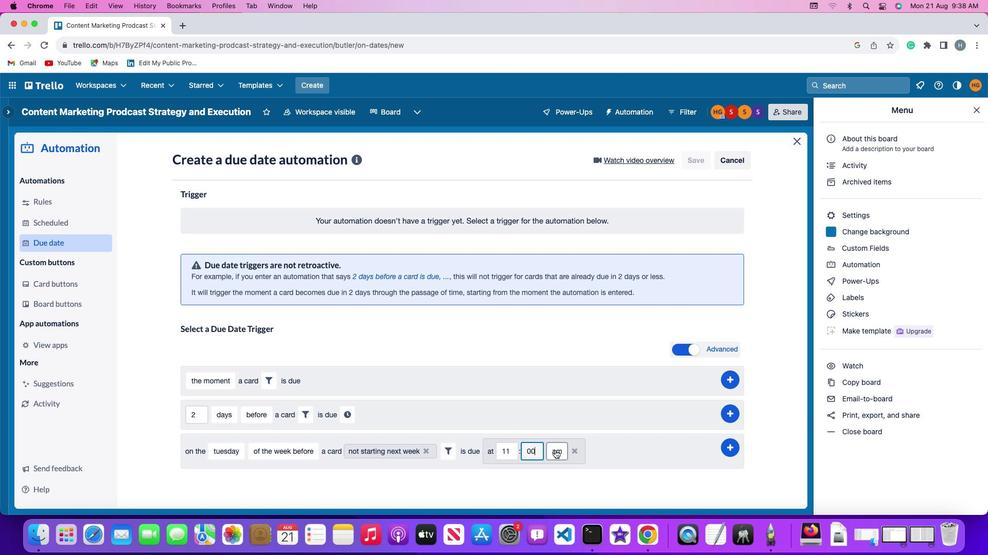 
Action: Mouse pressed left at (554, 450)
Screenshot: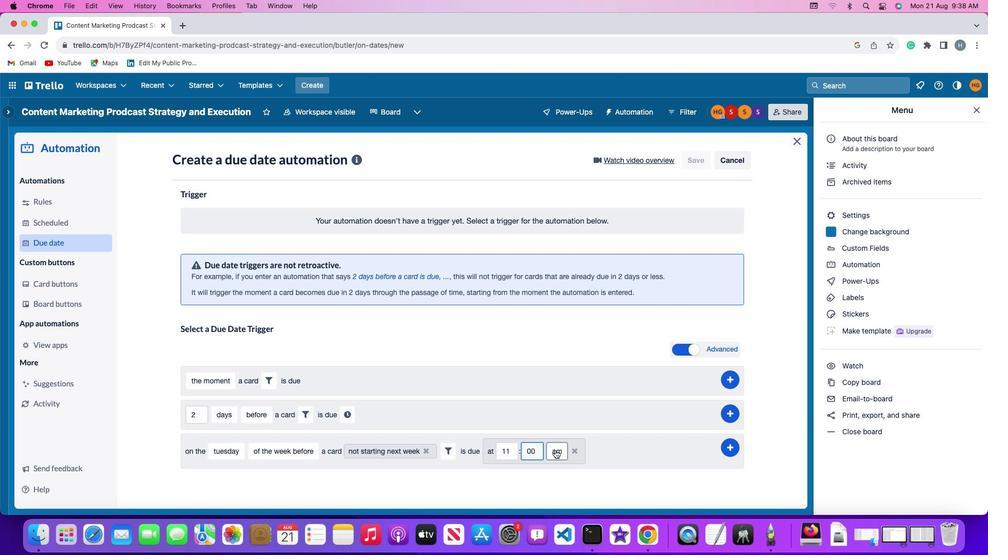 
Action: Mouse moved to (559, 466)
Screenshot: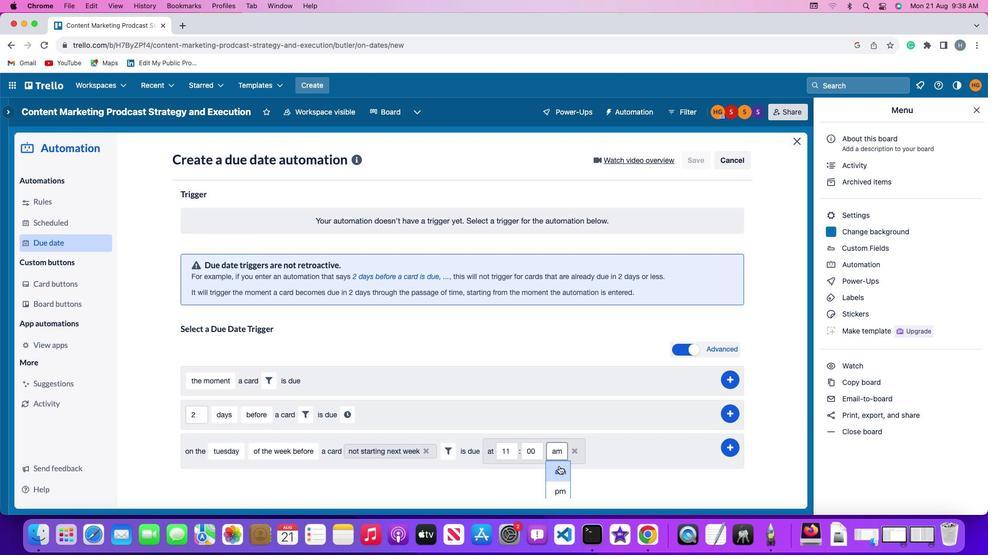 
Action: Mouse pressed left at (559, 466)
Screenshot: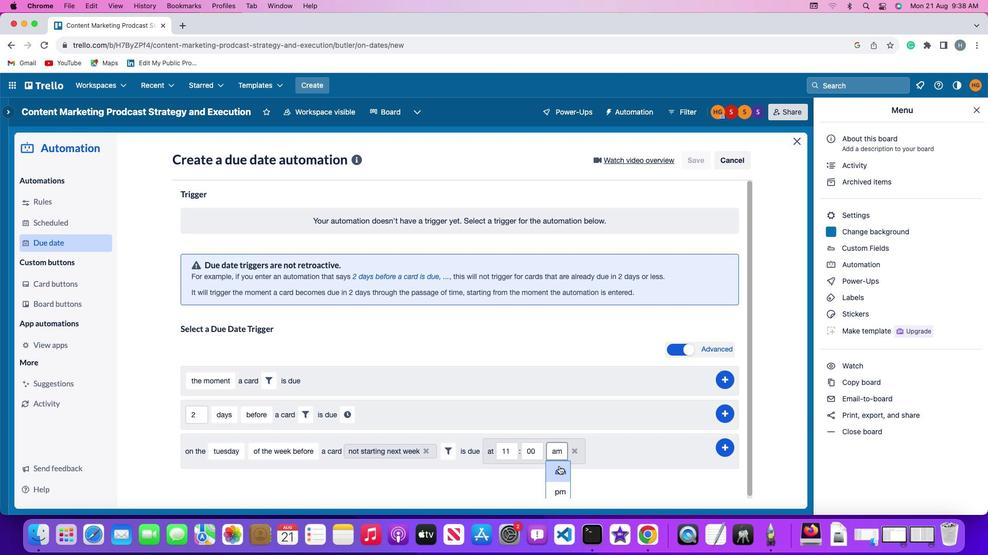 
Action: Mouse moved to (727, 446)
Screenshot: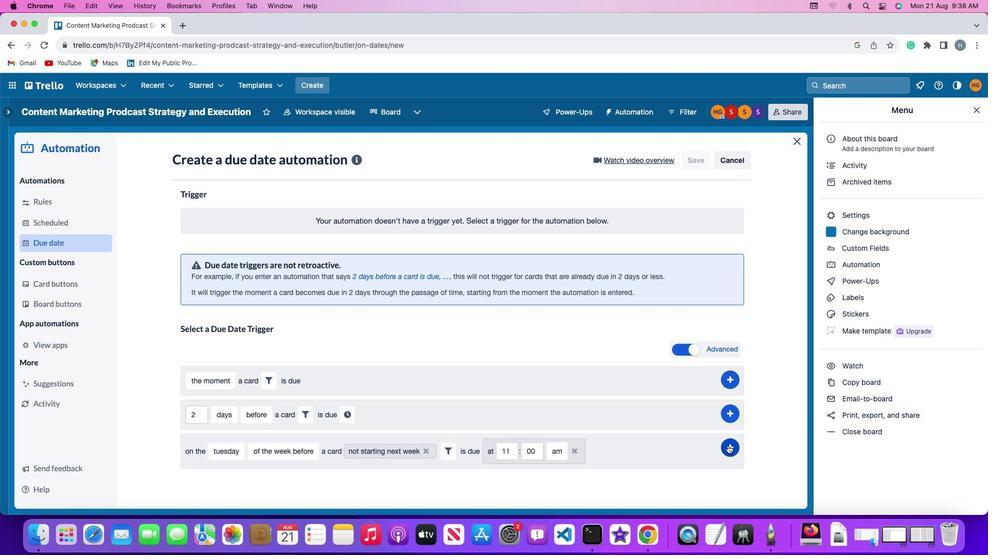 
Action: Mouse pressed left at (727, 446)
Screenshot: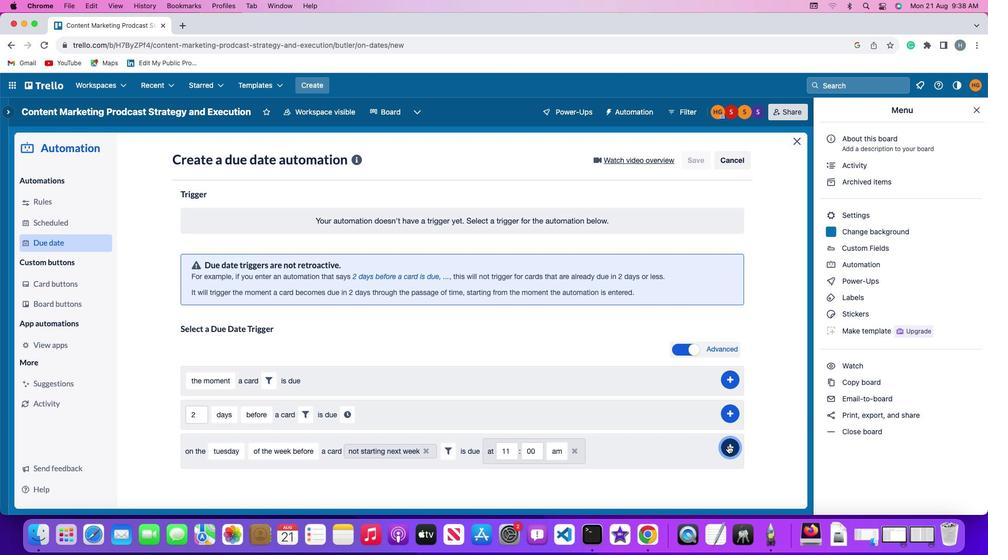 
Action: Mouse moved to (775, 389)
Screenshot: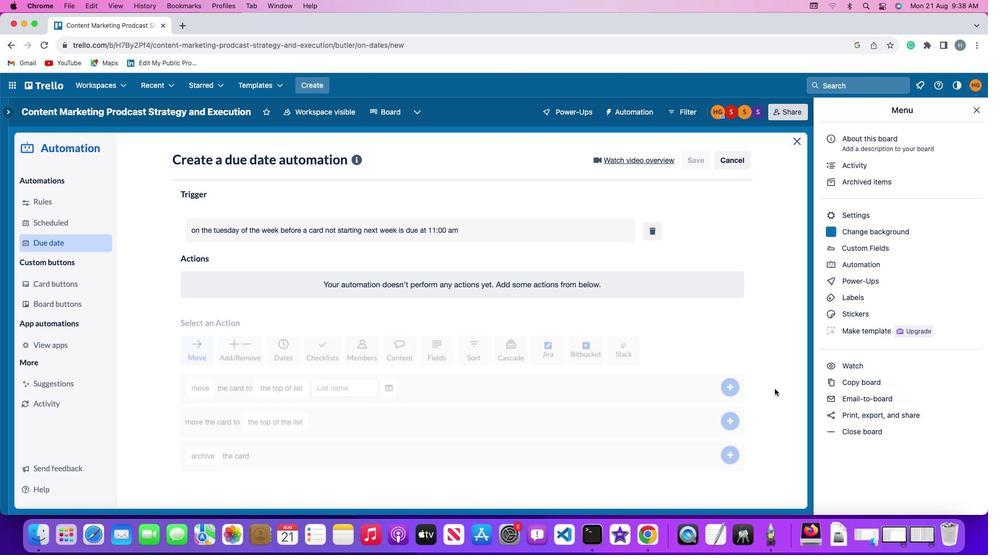
